 Task: Create a due date automation trigger when advanced on, on the monday before a card is due add fields with custom field "Resume" checked at 11:00 AM.
Action: Mouse moved to (1016, 86)
Screenshot: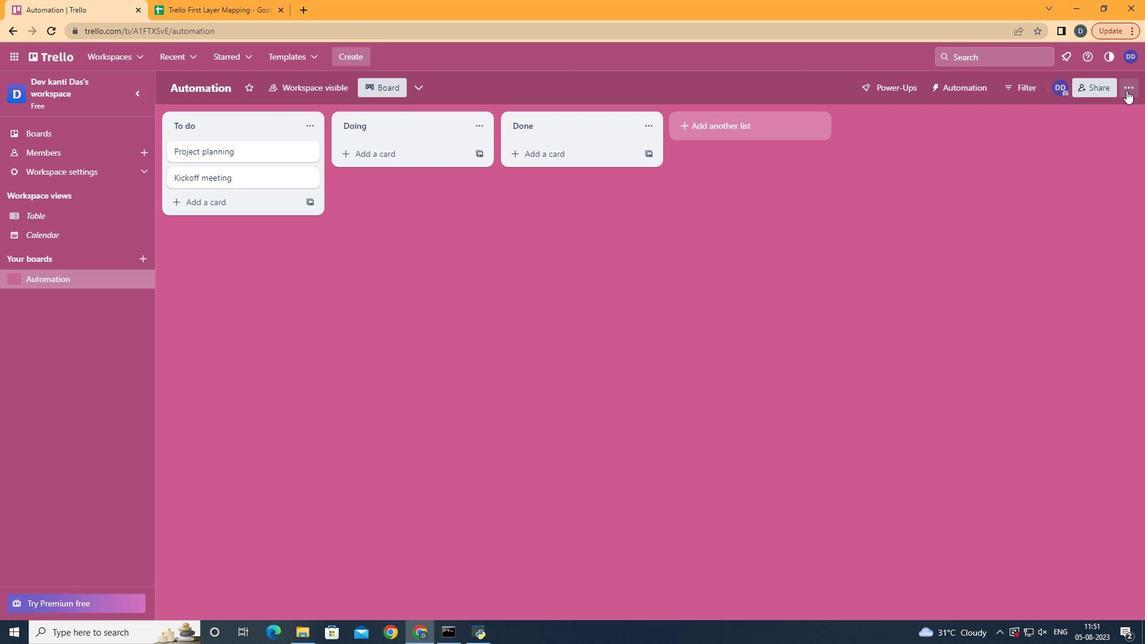 
Action: Mouse pressed left at (1016, 86)
Screenshot: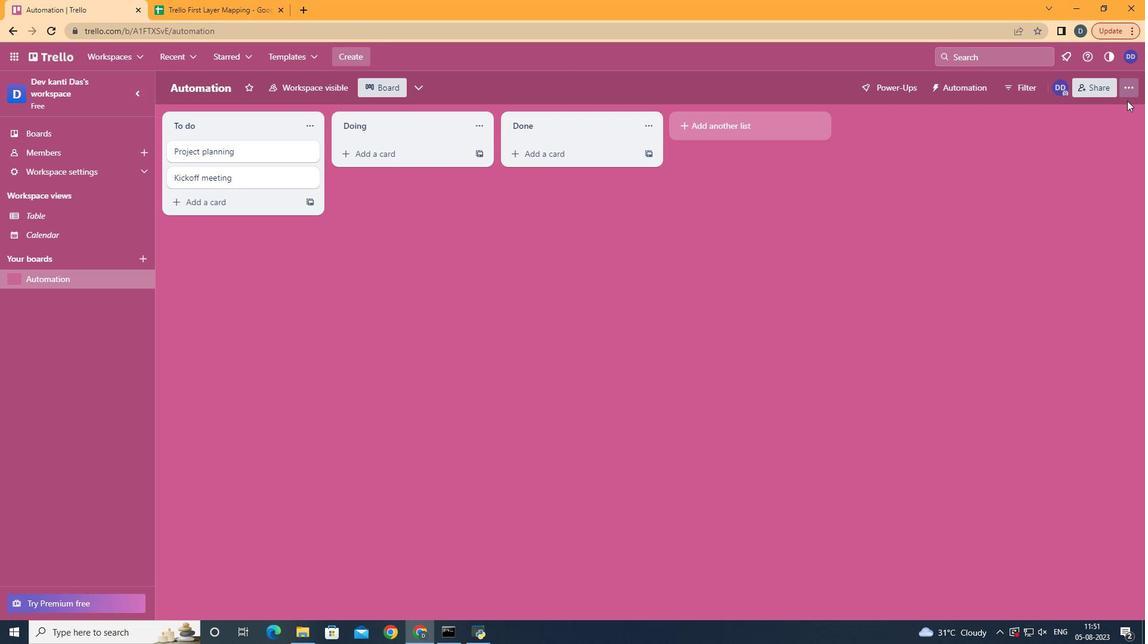 
Action: Mouse moved to (974, 246)
Screenshot: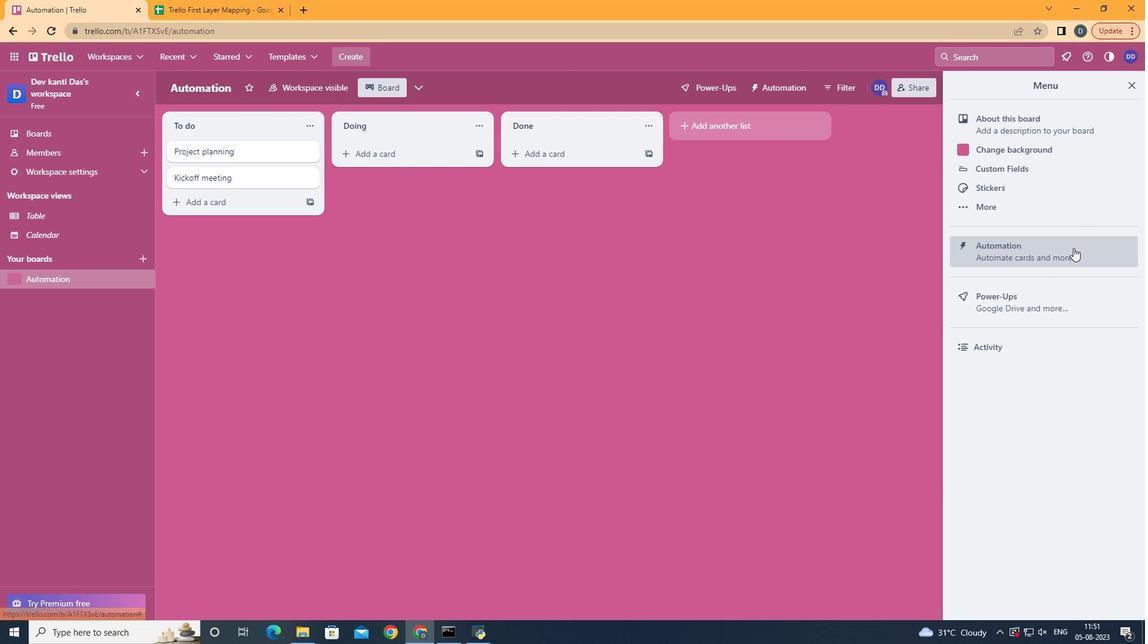 
Action: Mouse pressed left at (974, 246)
Screenshot: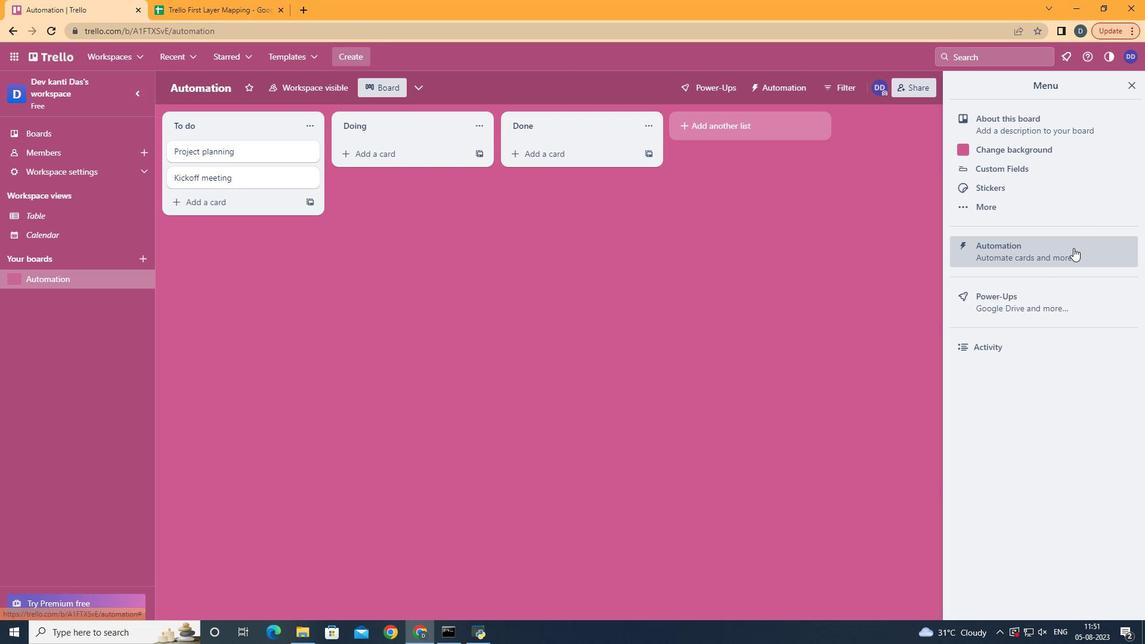 
Action: Mouse moved to (327, 236)
Screenshot: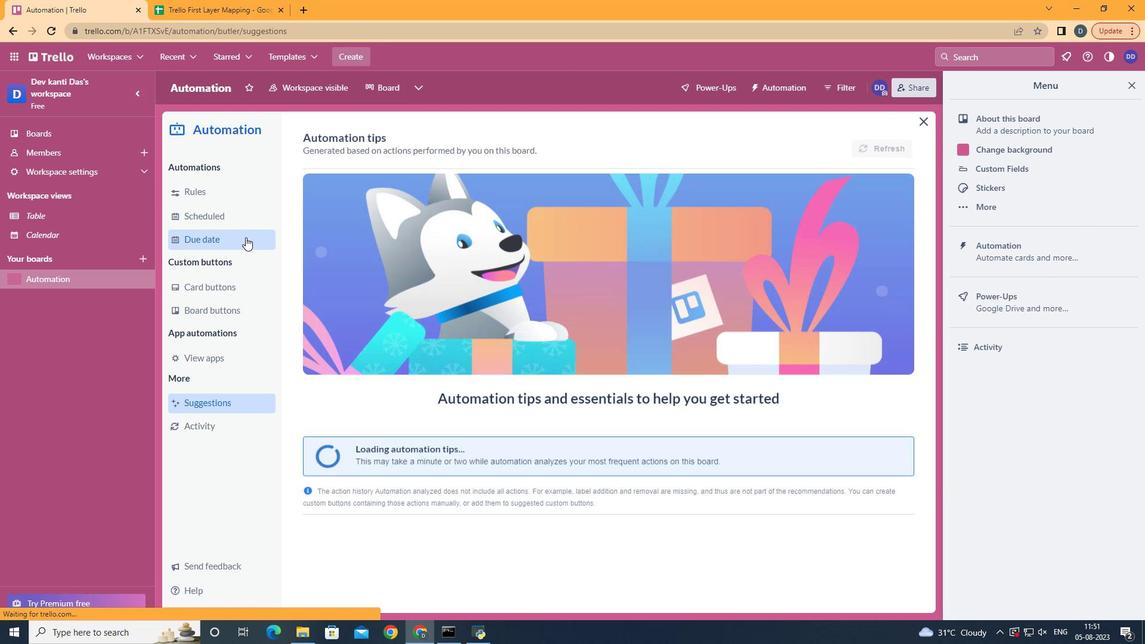 
Action: Mouse pressed left at (327, 236)
Screenshot: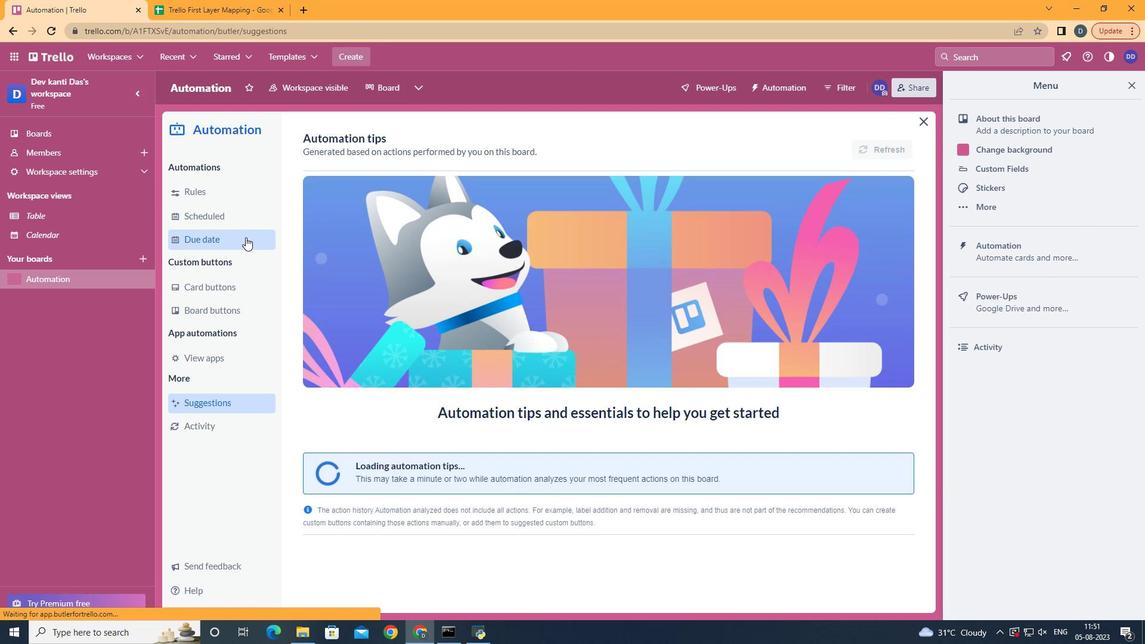 
Action: Mouse moved to (791, 141)
Screenshot: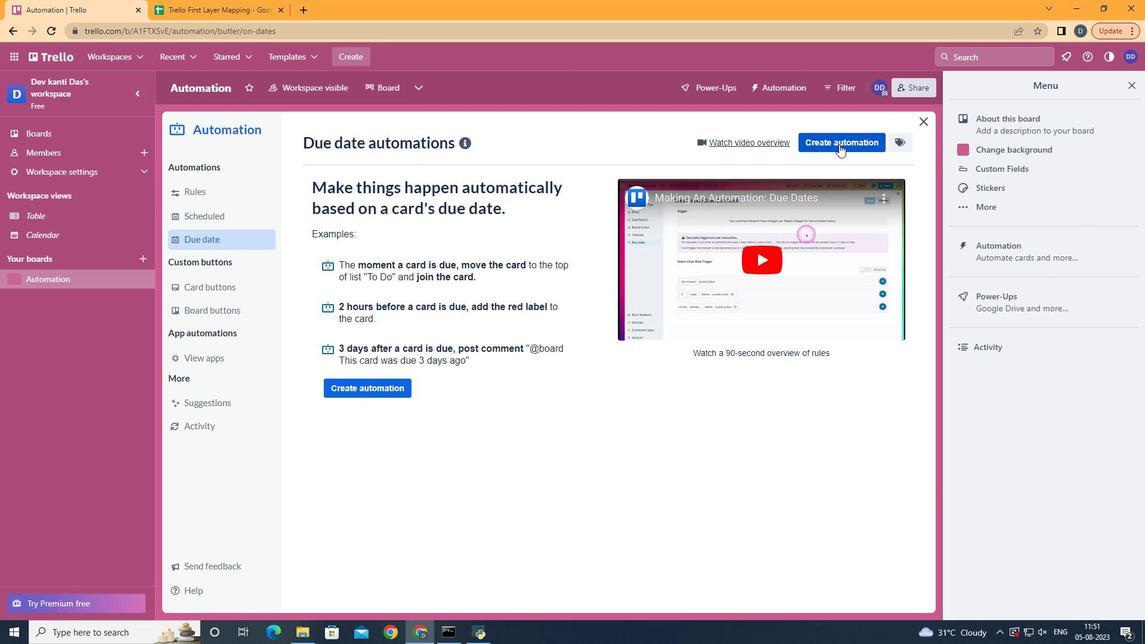 
Action: Mouse pressed left at (791, 141)
Screenshot: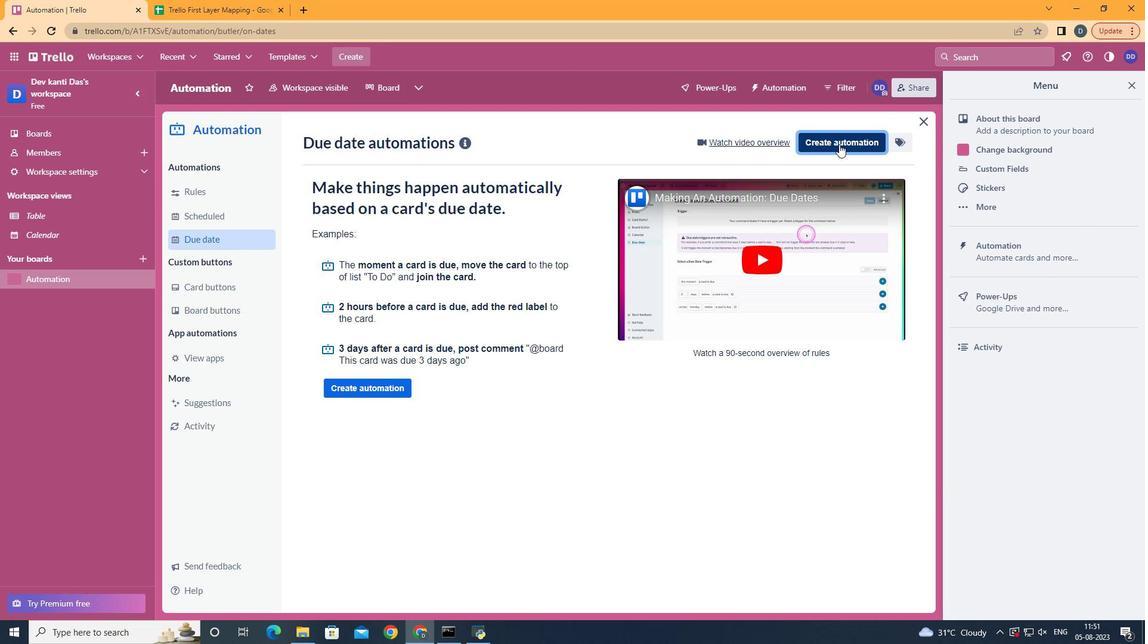 
Action: Mouse moved to (651, 267)
Screenshot: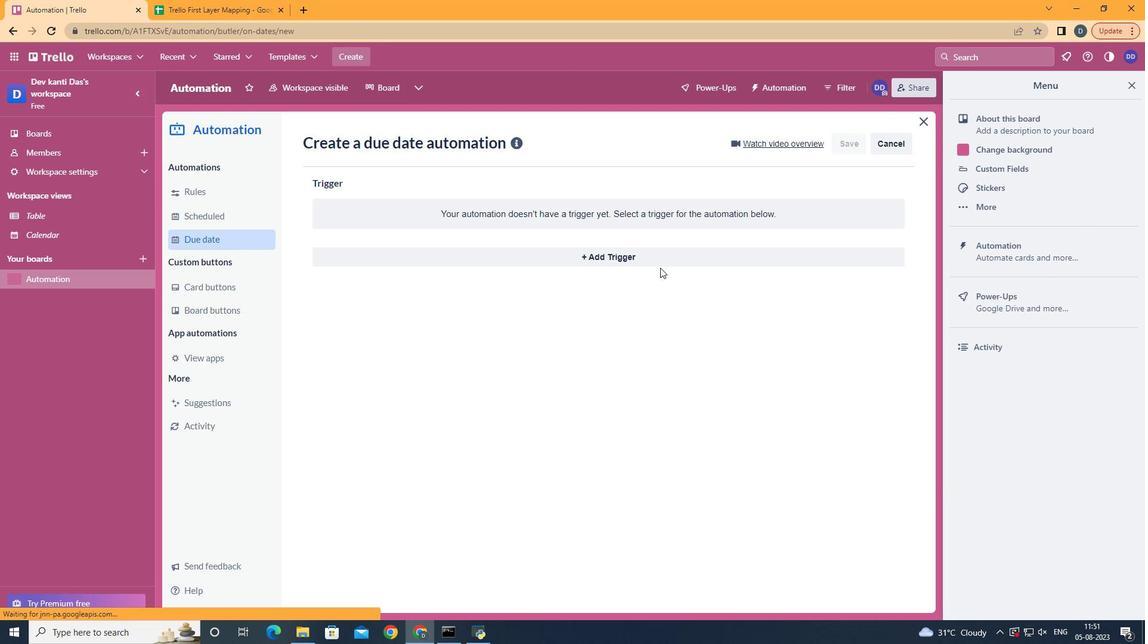
Action: Mouse pressed left at (651, 267)
Screenshot: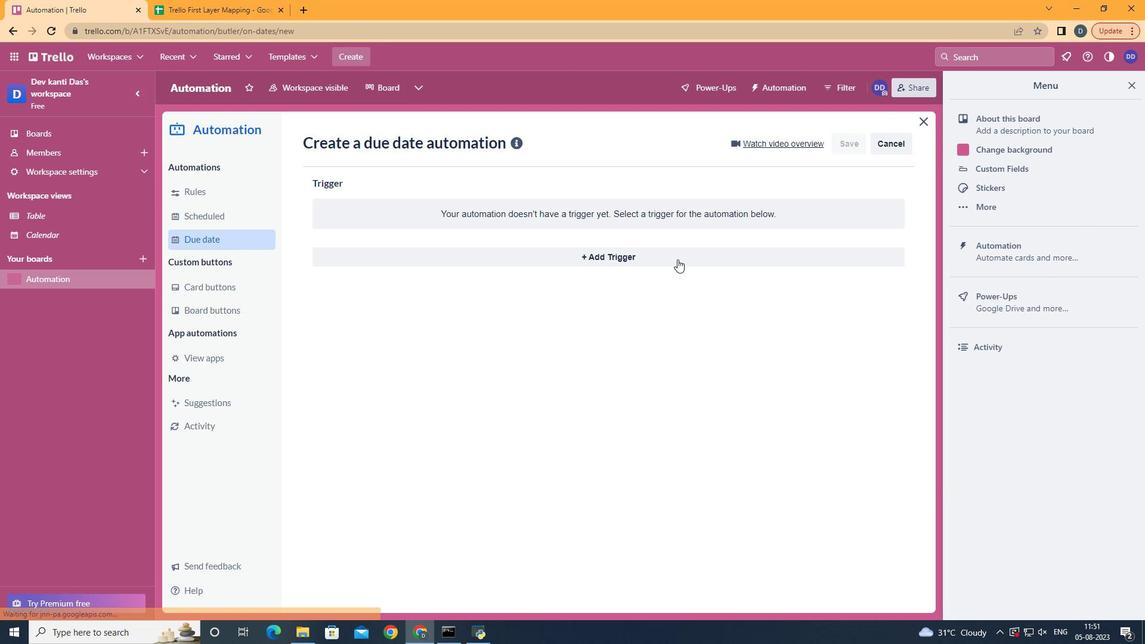 
Action: Mouse moved to (674, 252)
Screenshot: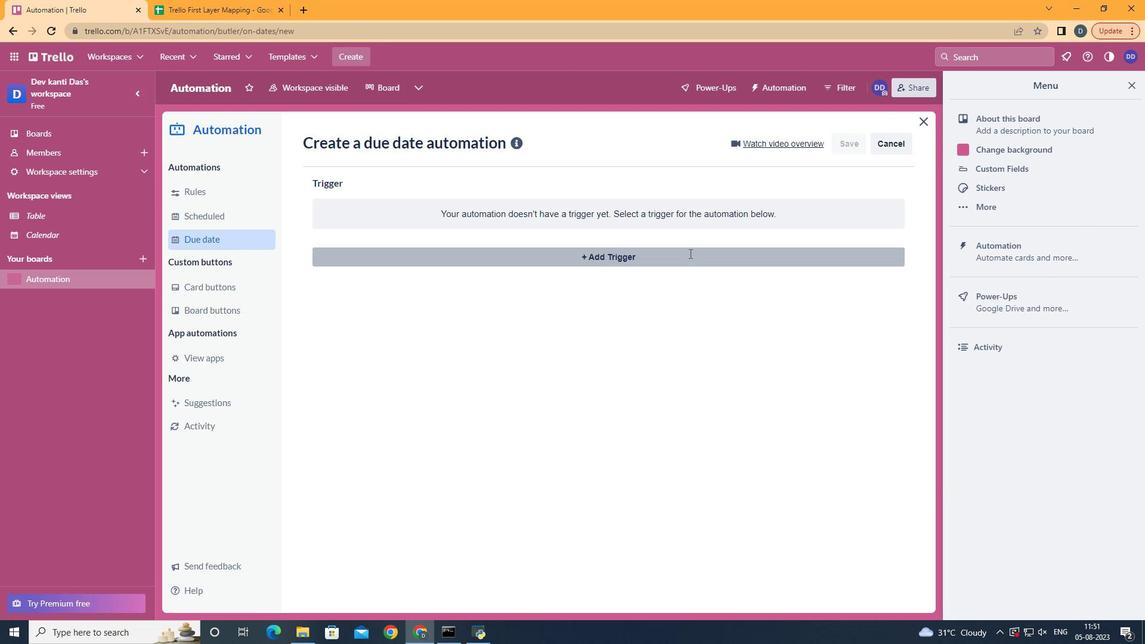 
Action: Mouse pressed left at (674, 252)
Screenshot: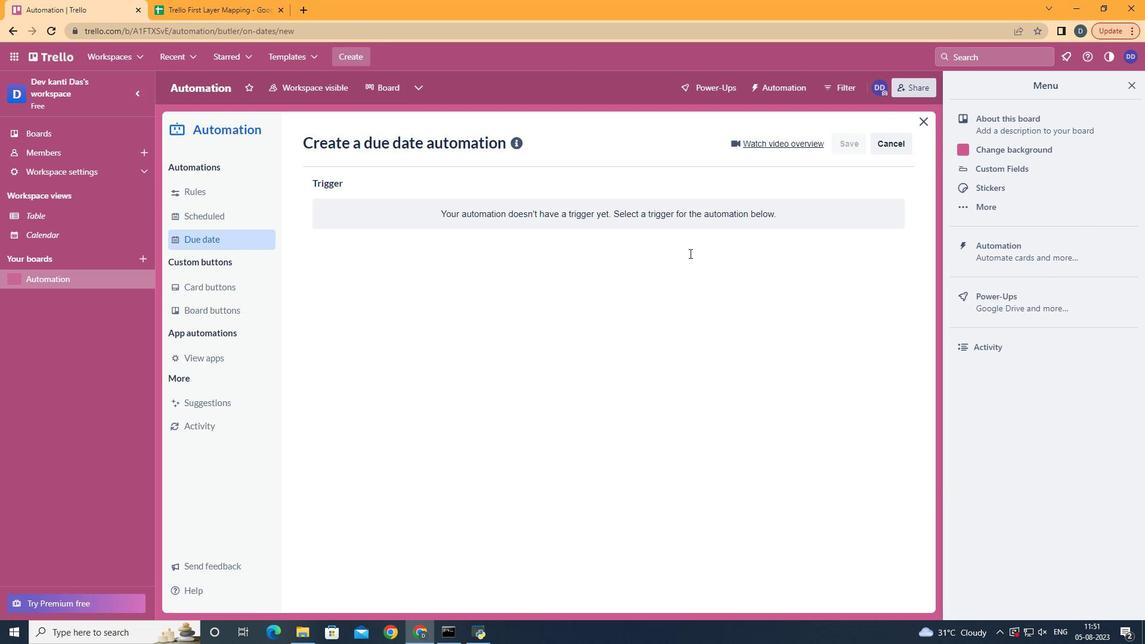 
Action: Mouse moved to (449, 318)
Screenshot: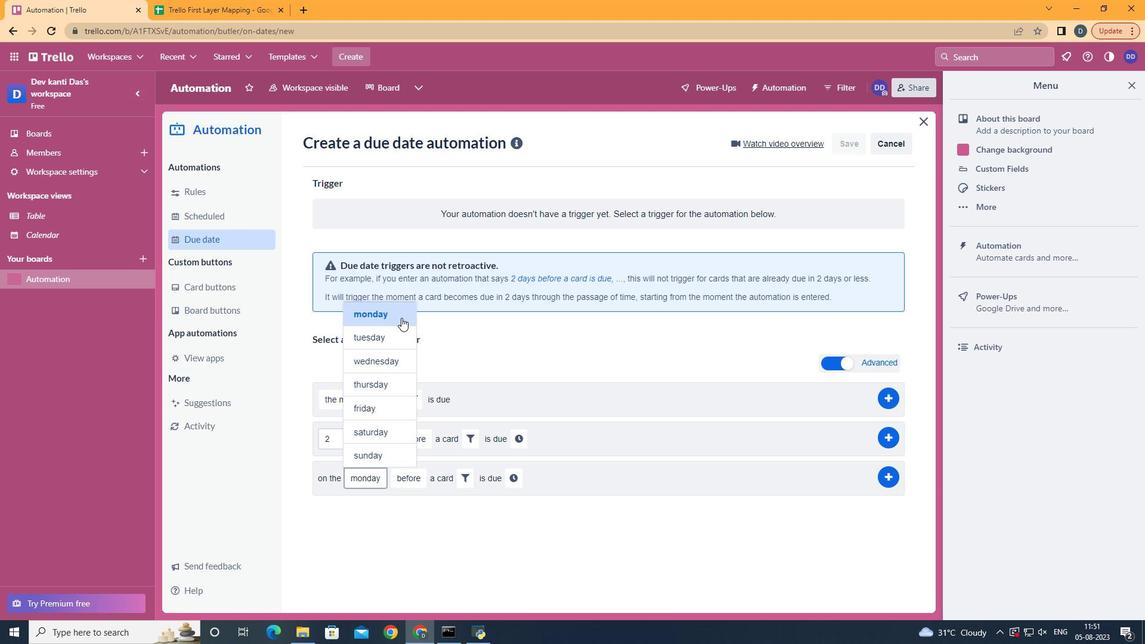 
Action: Mouse pressed left at (449, 318)
Screenshot: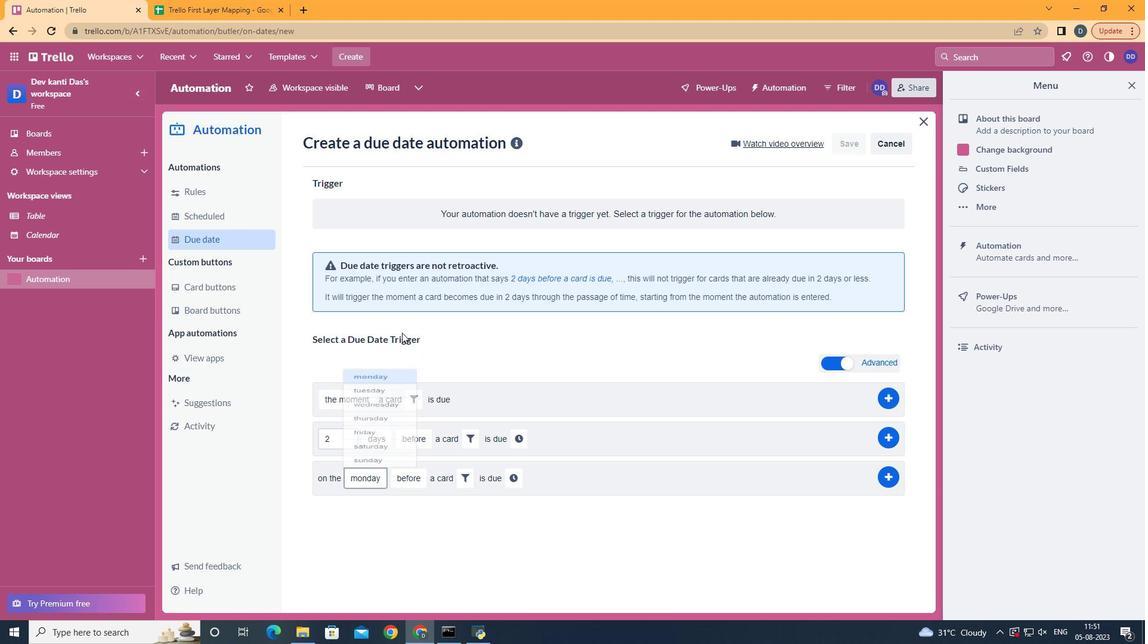 
Action: Mouse moved to (458, 505)
Screenshot: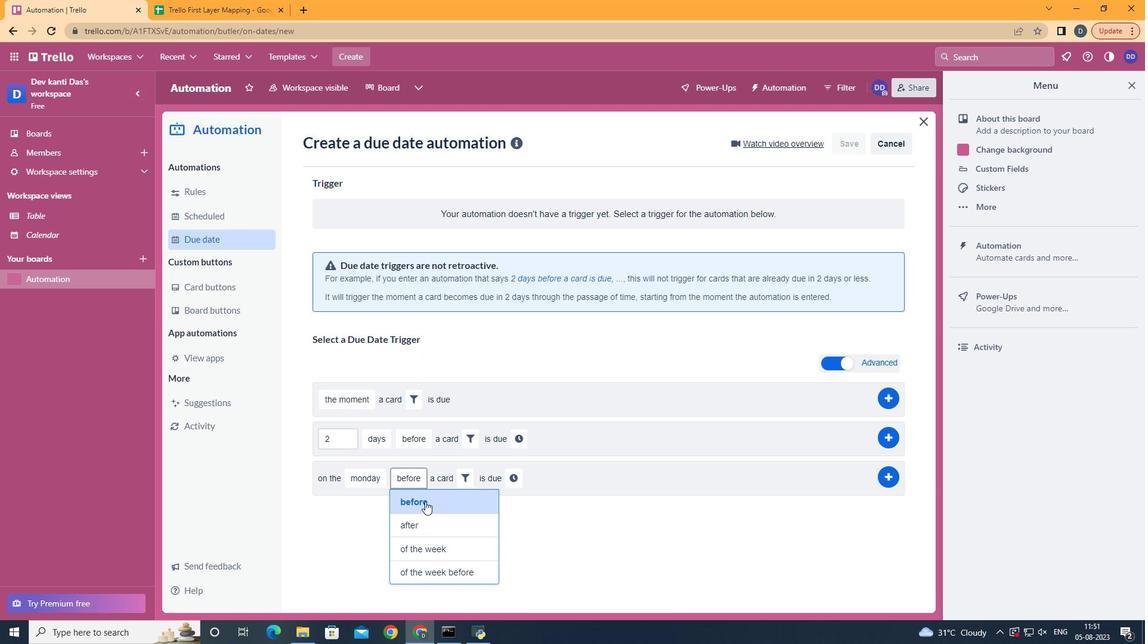 
Action: Mouse pressed left at (458, 505)
Screenshot: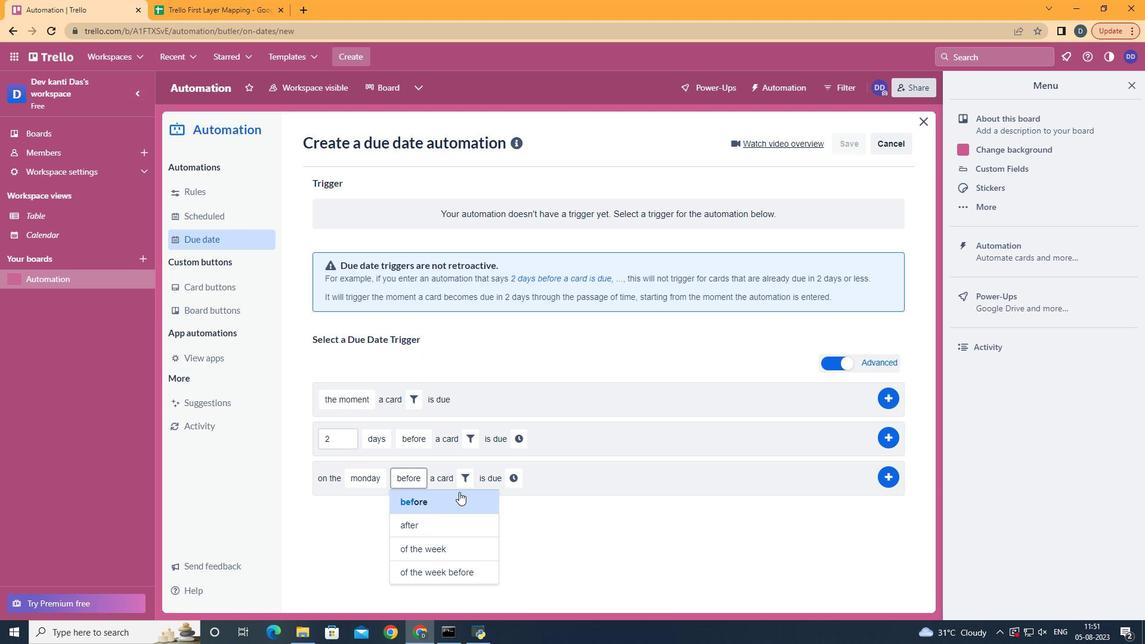 
Action: Mouse moved to (505, 483)
Screenshot: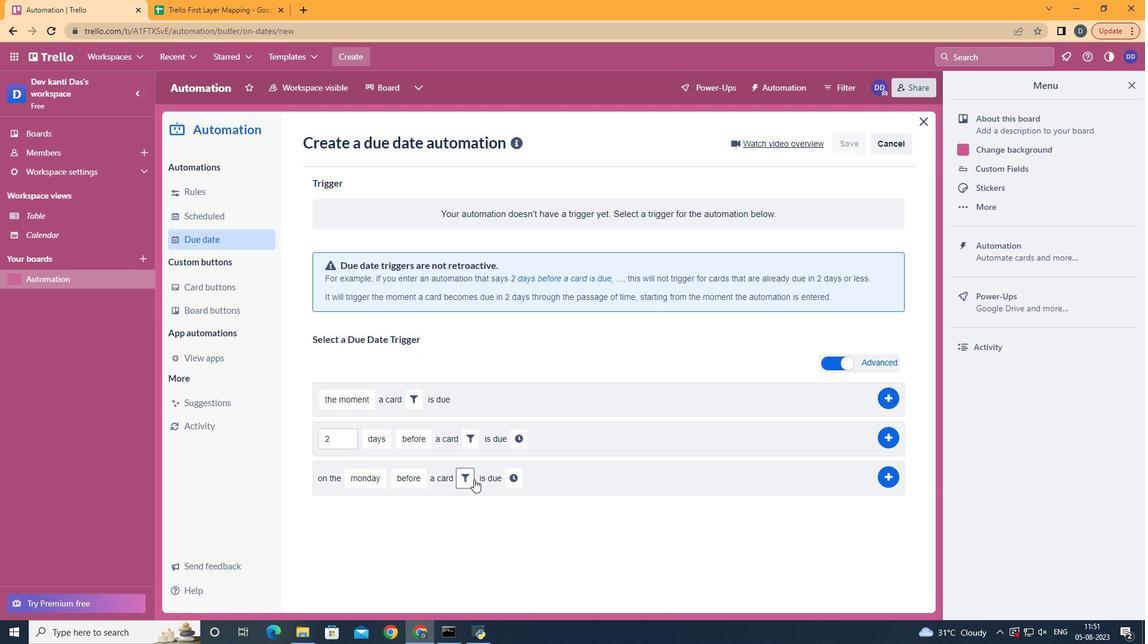 
Action: Mouse pressed left at (505, 483)
Screenshot: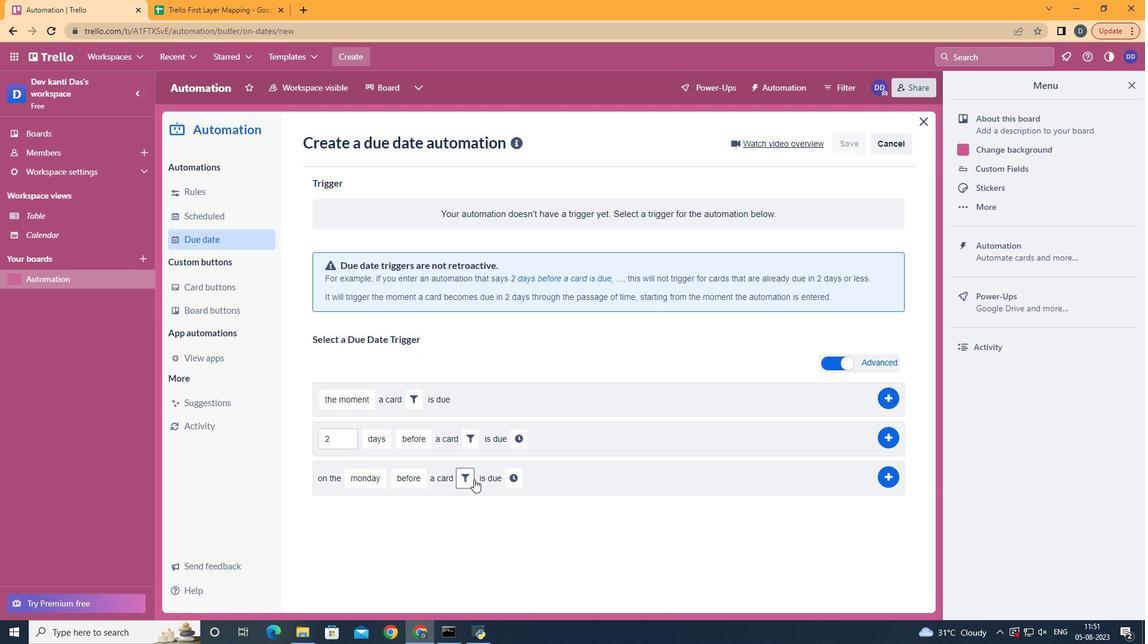 
Action: Mouse moved to (642, 516)
Screenshot: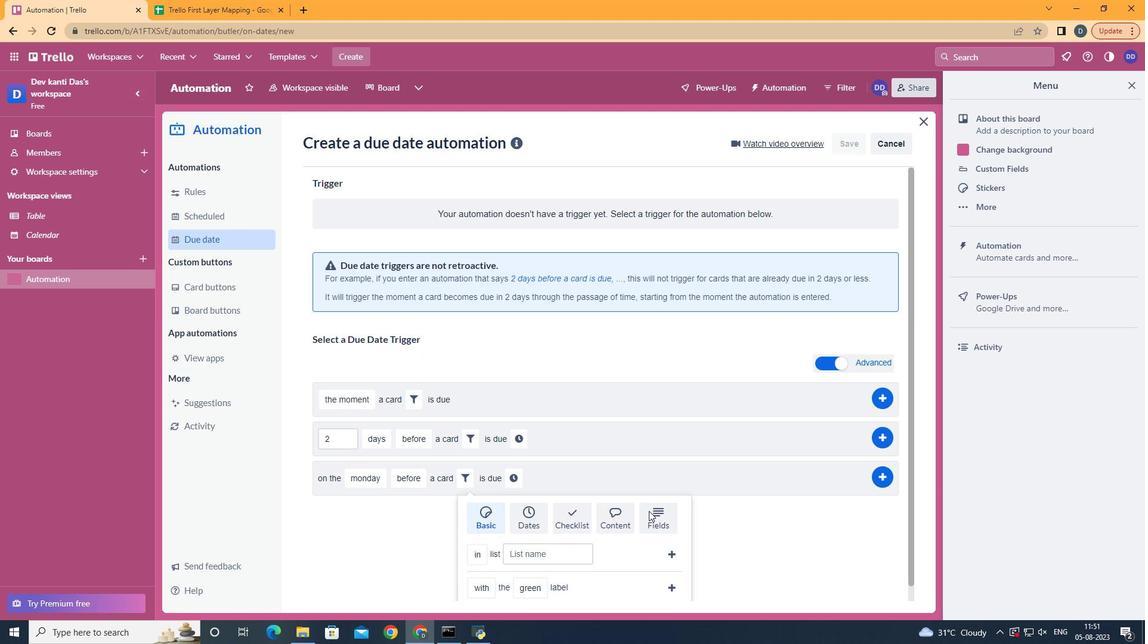 
Action: Mouse pressed left at (642, 516)
Screenshot: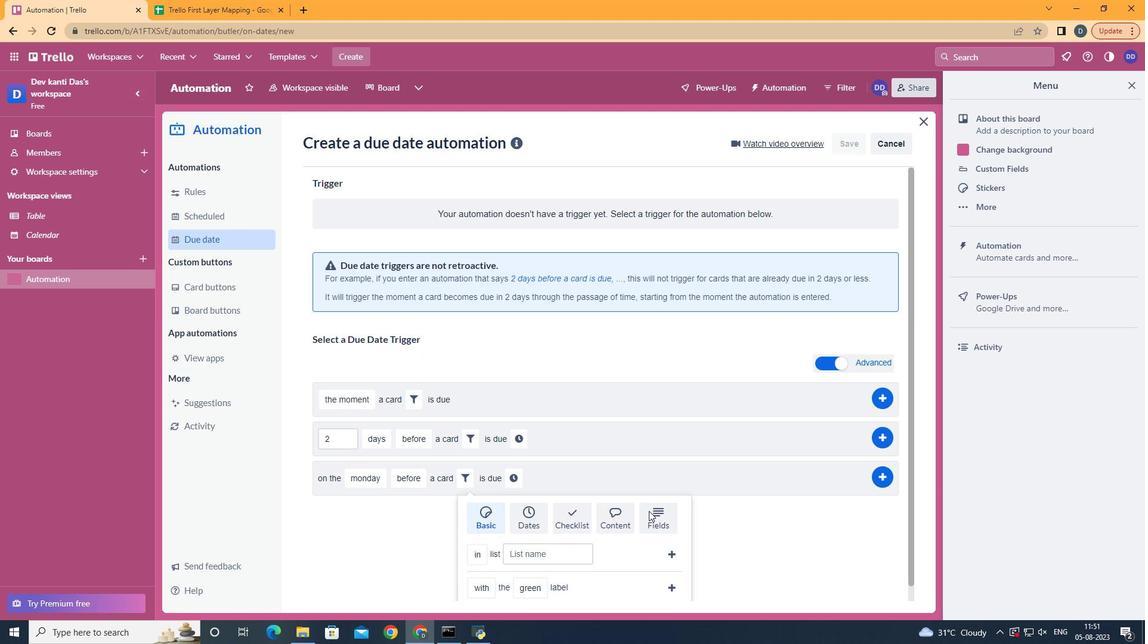 
Action: Mouse scrolled (642, 515) with delta (0, 0)
Screenshot: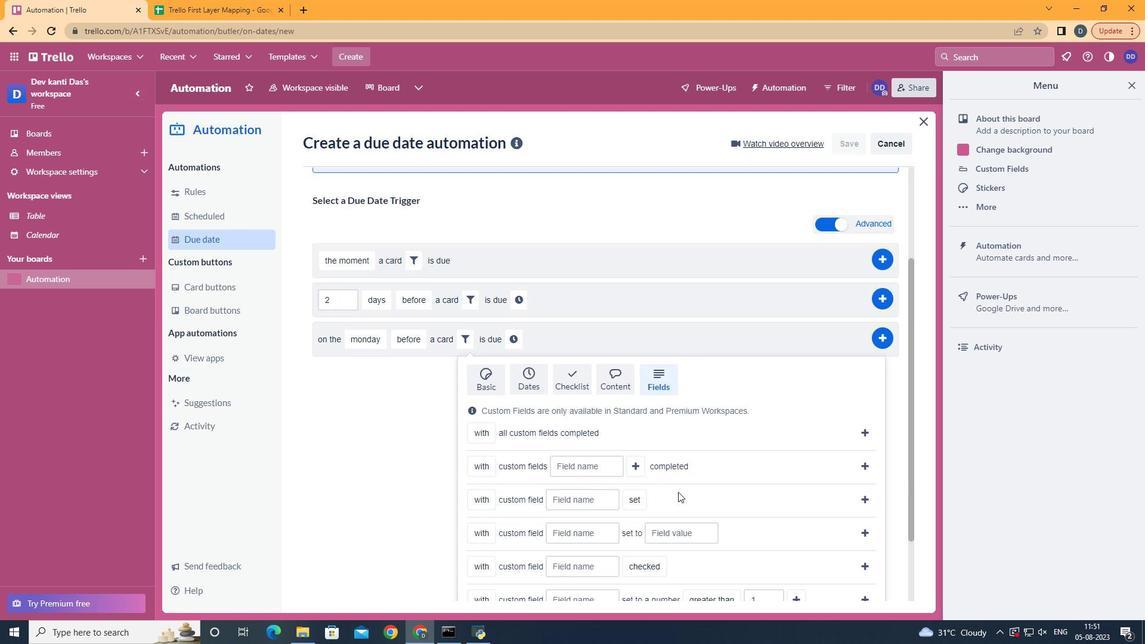 
Action: Mouse scrolled (642, 515) with delta (0, 0)
Screenshot: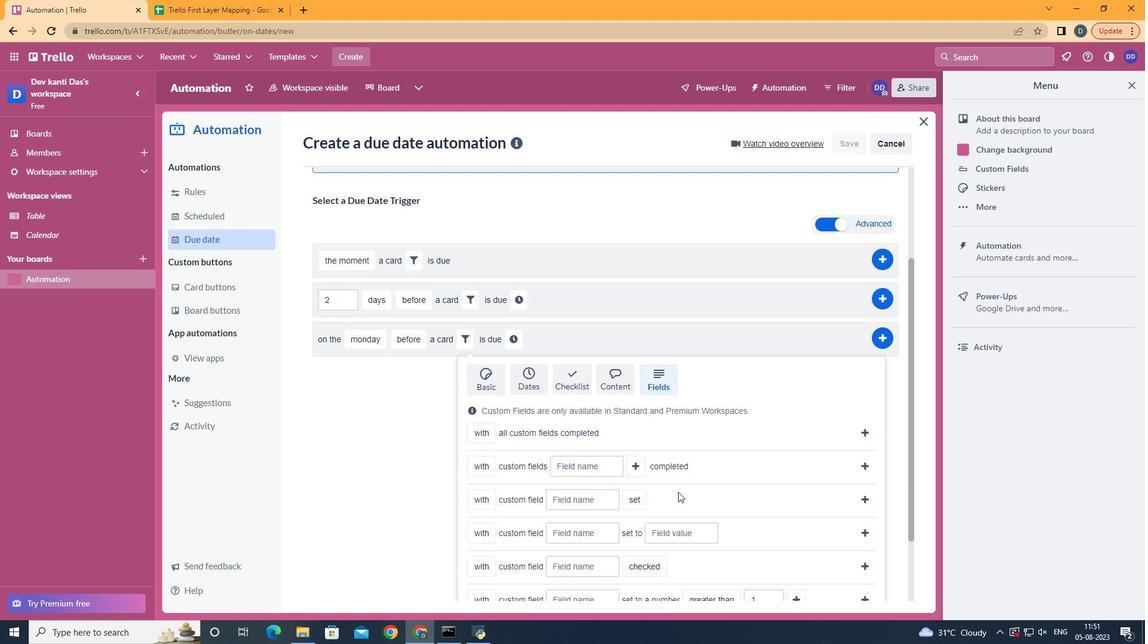 
Action: Mouse scrolled (642, 515) with delta (0, 0)
Screenshot: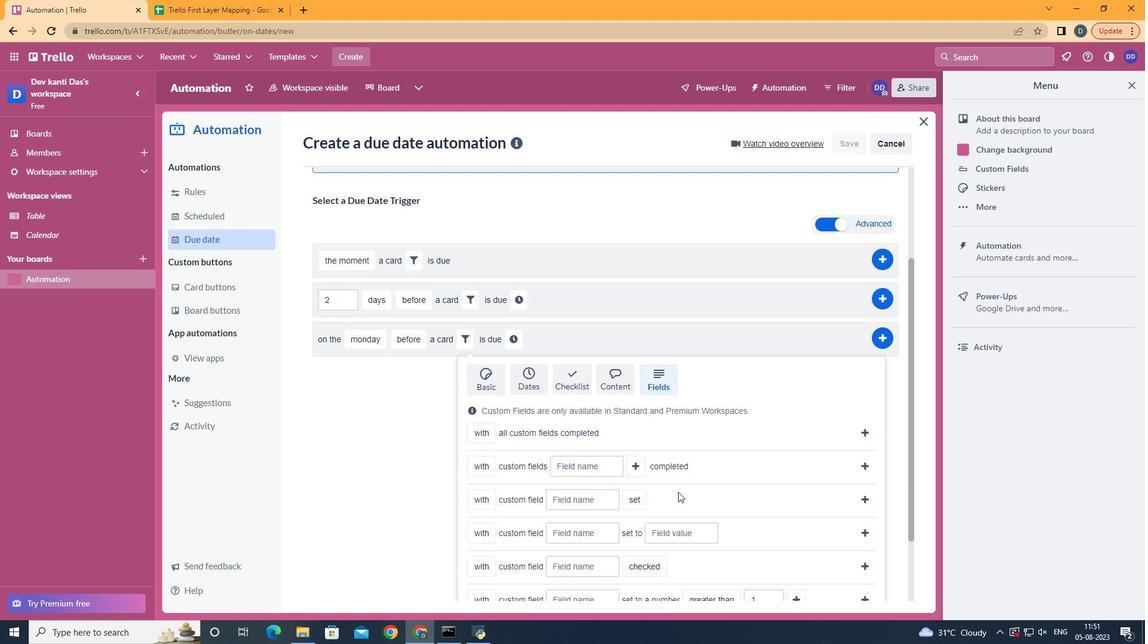 
Action: Mouse scrolled (642, 515) with delta (0, 0)
Screenshot: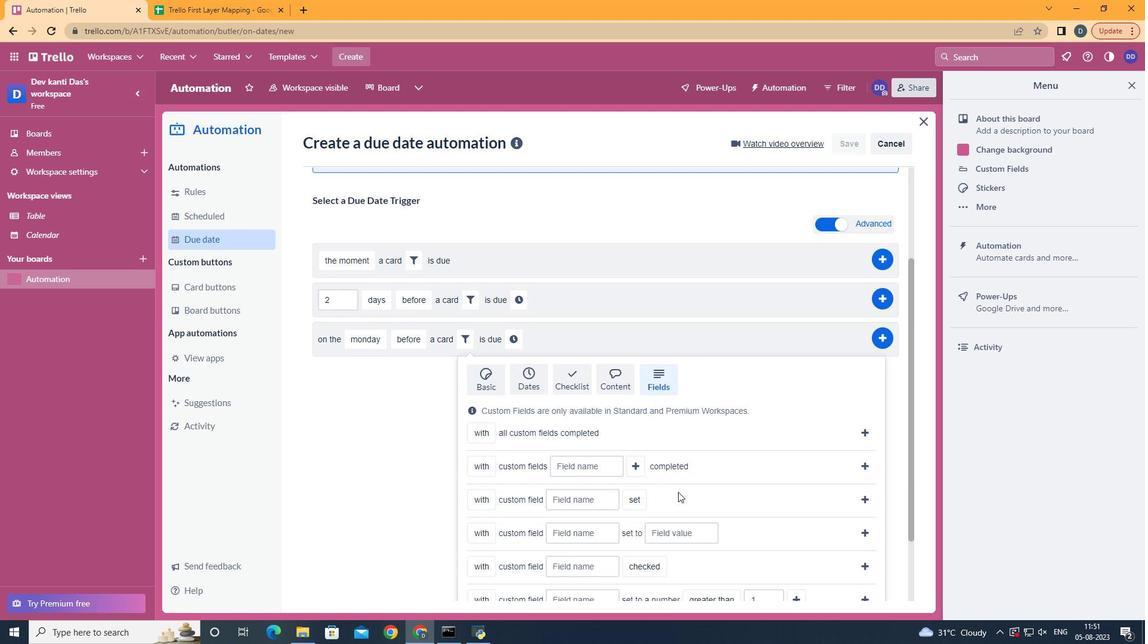 
Action: Mouse moved to (526, 498)
Screenshot: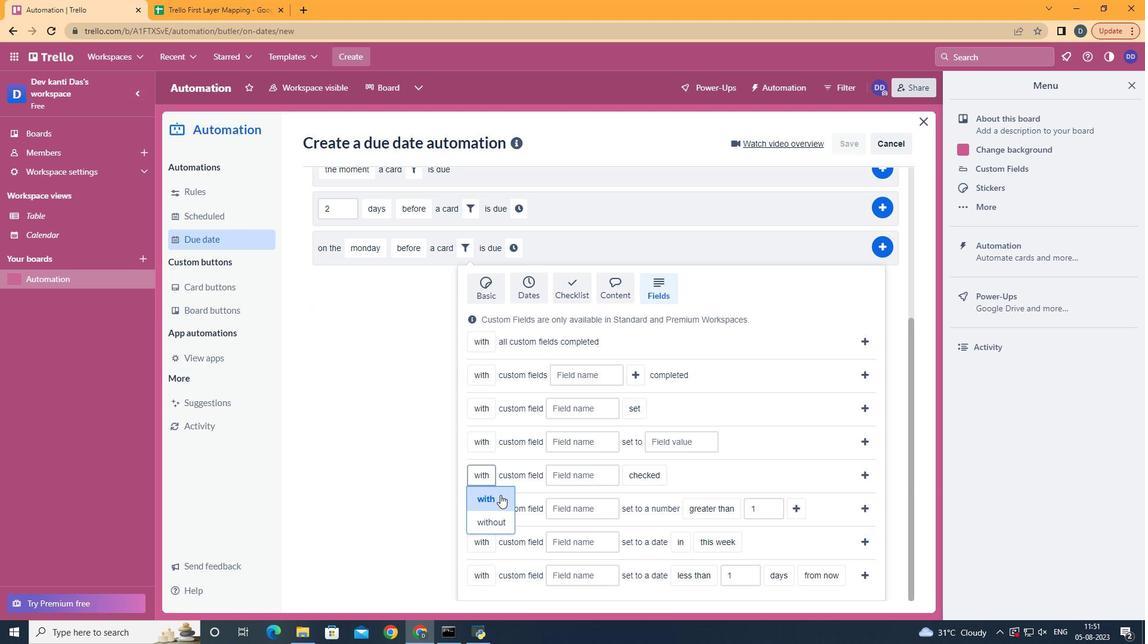 
Action: Mouse pressed left at (526, 498)
Screenshot: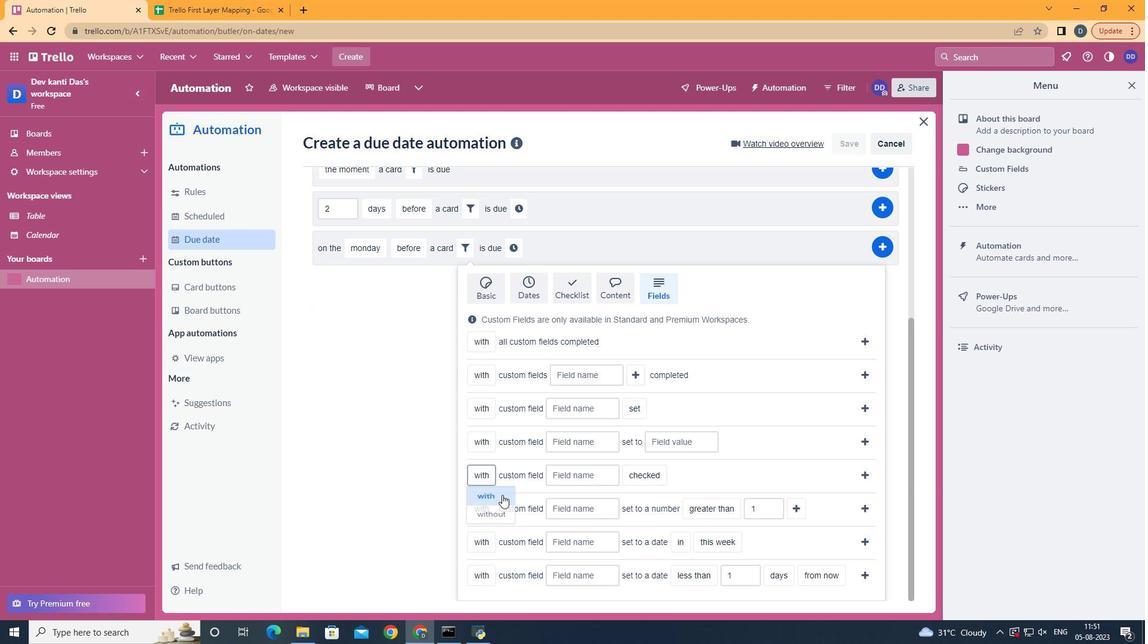 
Action: Mouse moved to (595, 477)
Screenshot: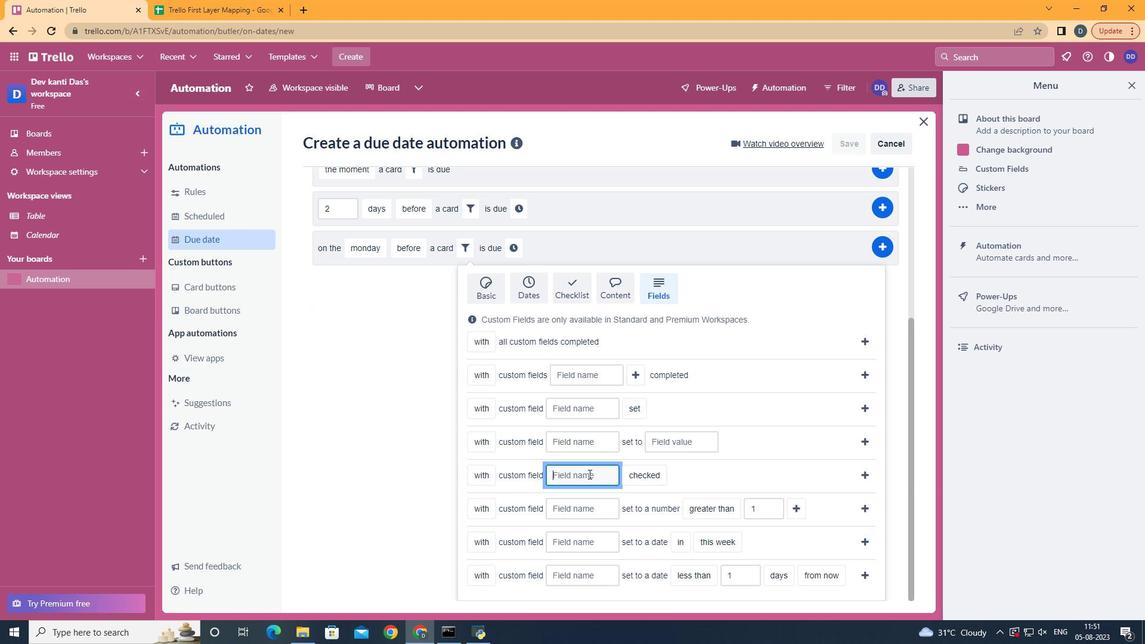 
Action: Mouse pressed left at (595, 477)
Screenshot: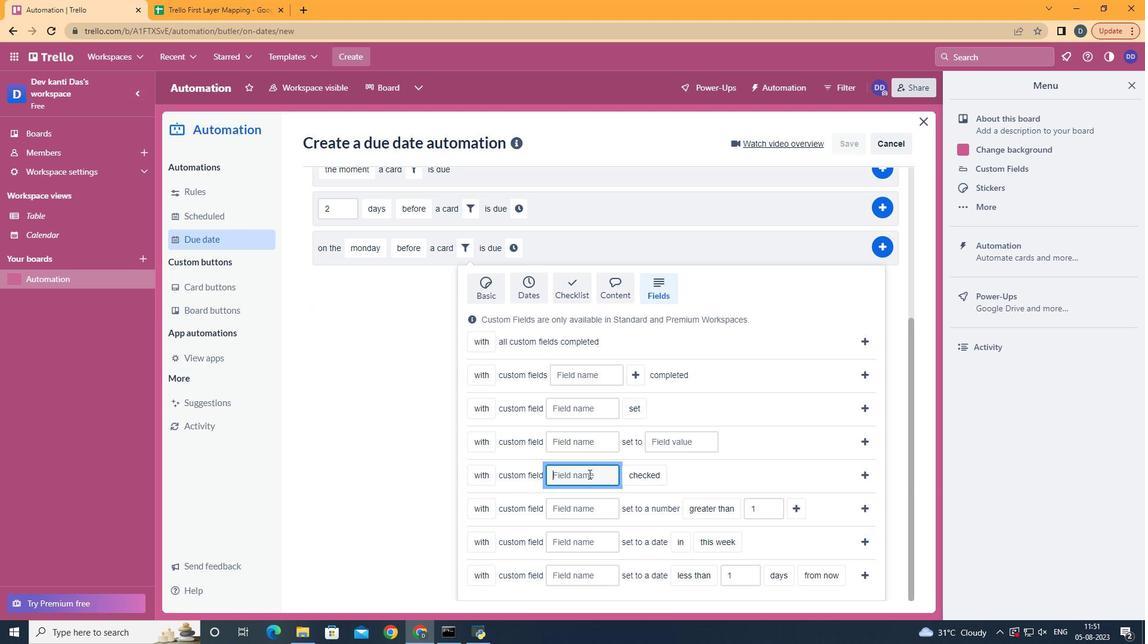 
Action: Key pressed <Key.shift>Resume
Screenshot: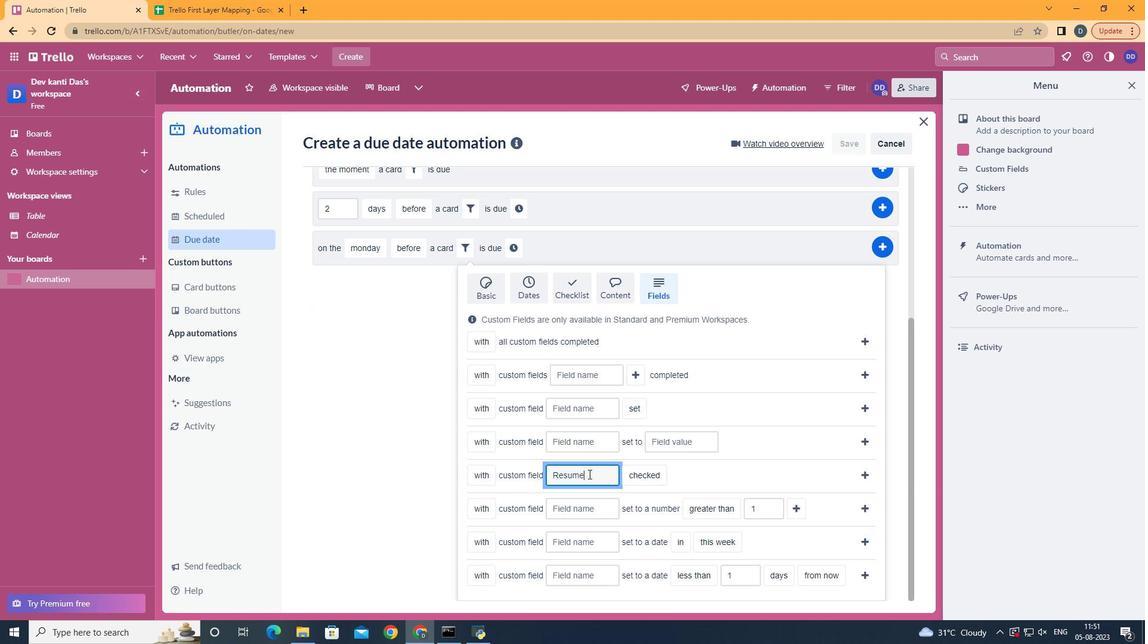 
Action: Mouse moved to (646, 498)
Screenshot: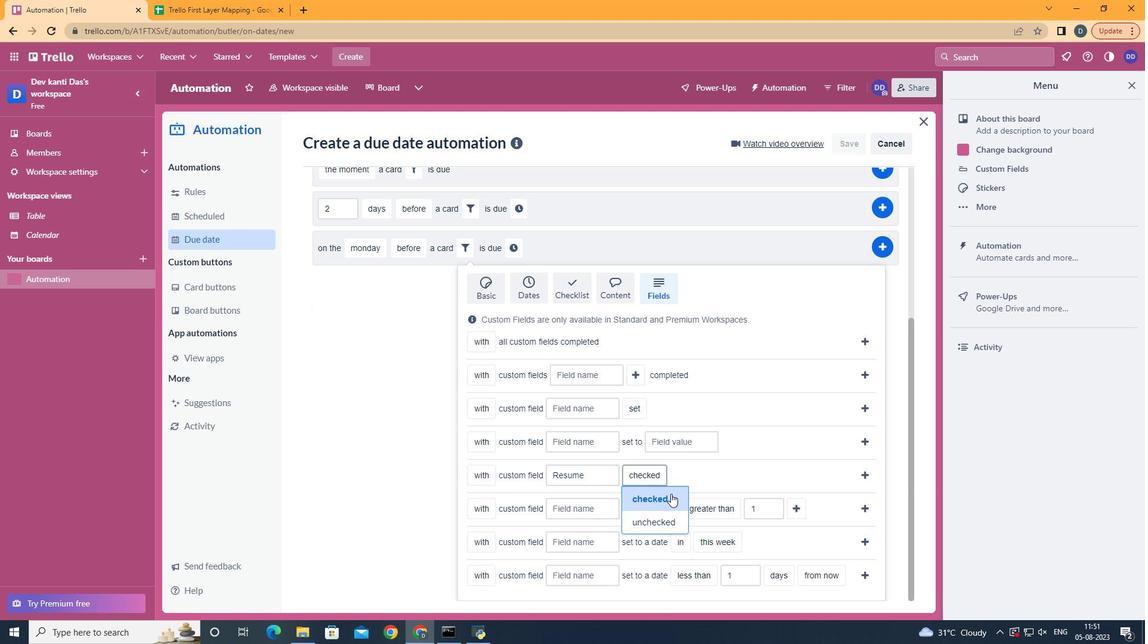 
Action: Mouse pressed left at (646, 498)
Screenshot: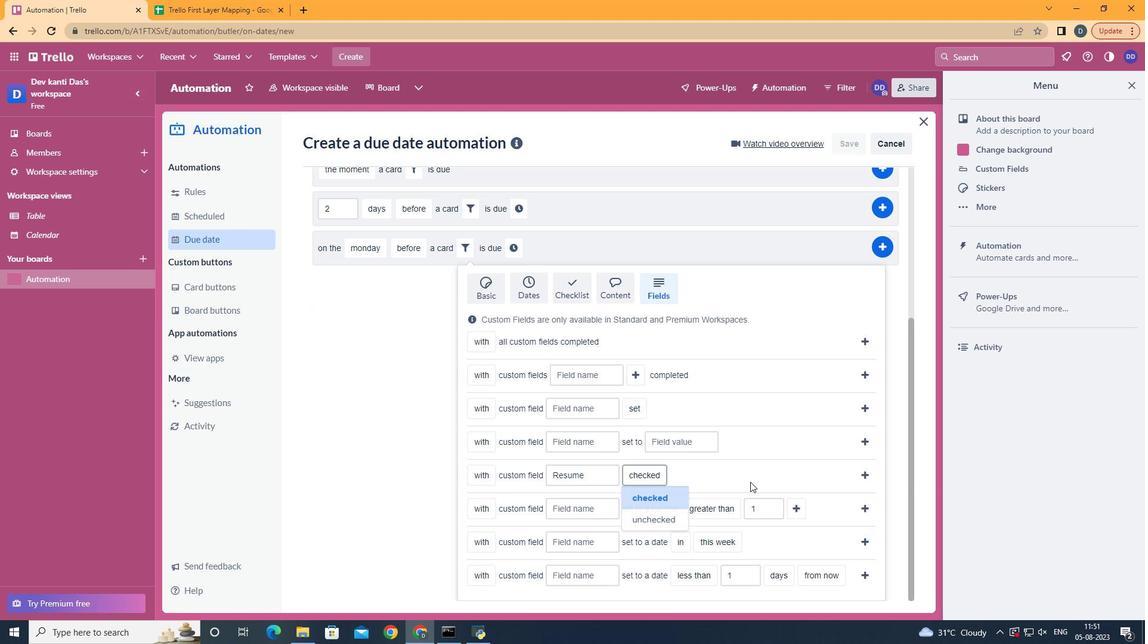 
Action: Mouse moved to (813, 476)
Screenshot: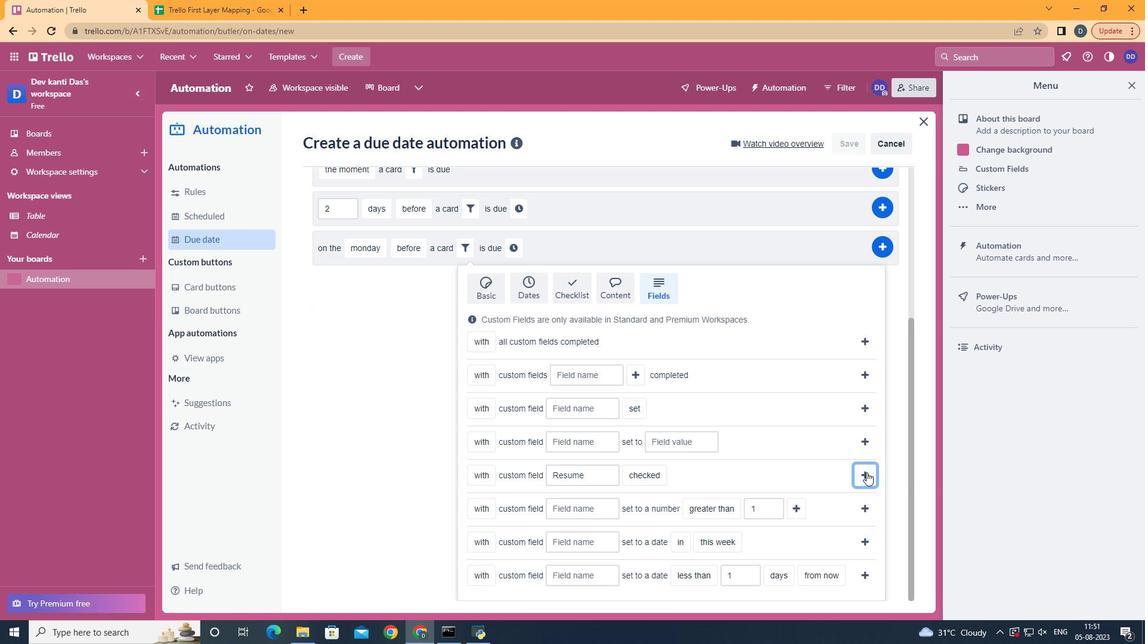 
Action: Mouse pressed left at (813, 476)
Screenshot: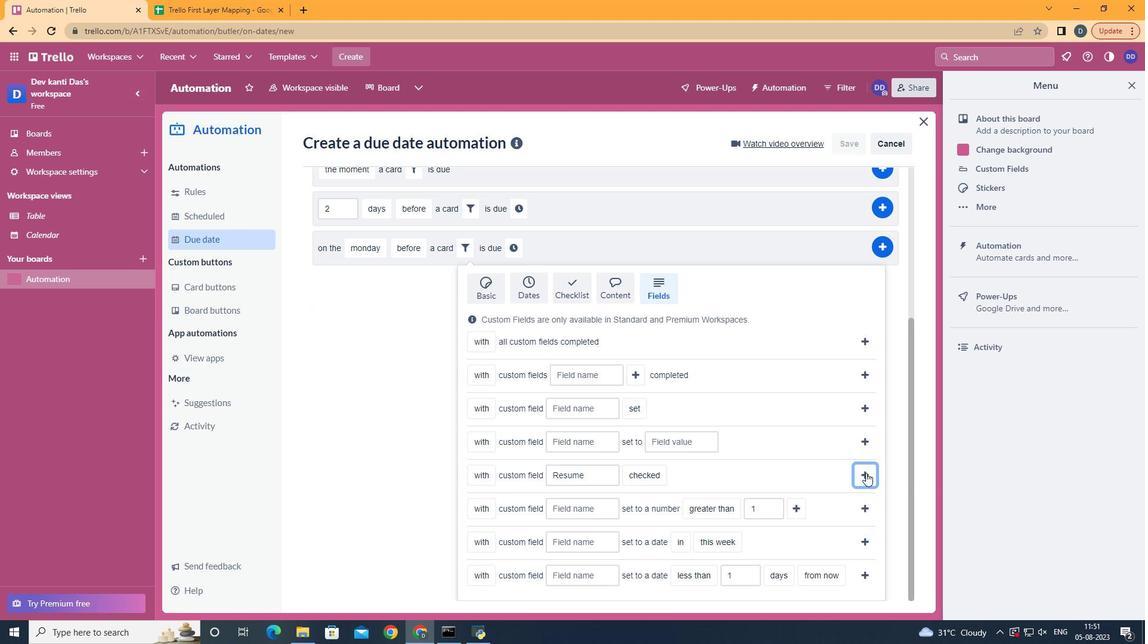 
Action: Mouse moved to (661, 485)
Screenshot: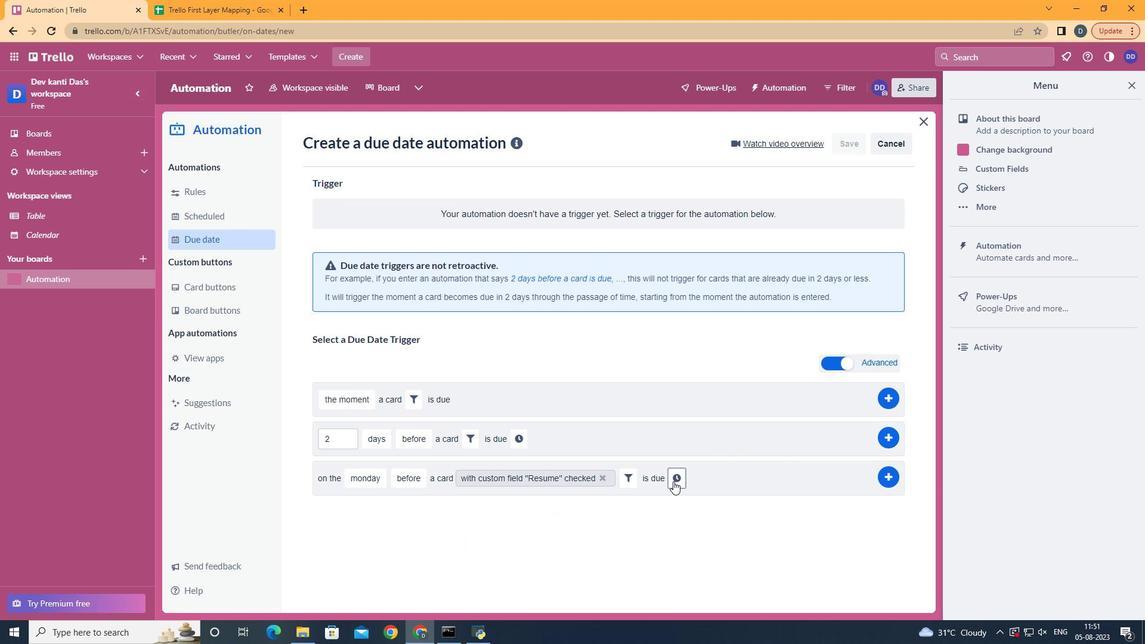 
Action: Mouse pressed left at (661, 485)
Screenshot: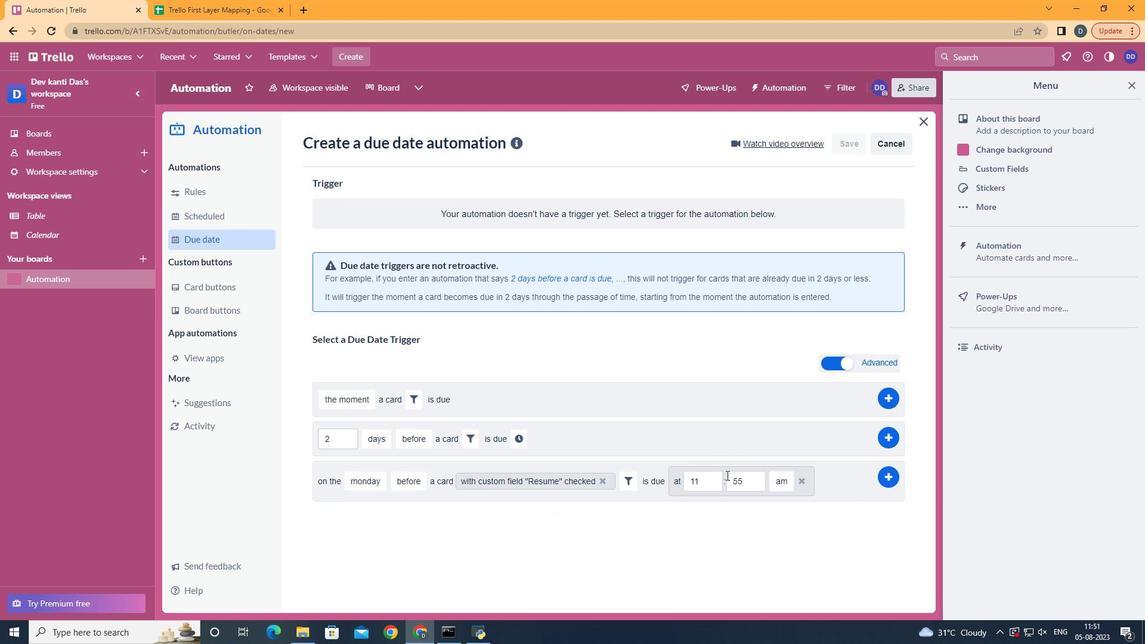 
Action: Mouse moved to (727, 479)
Screenshot: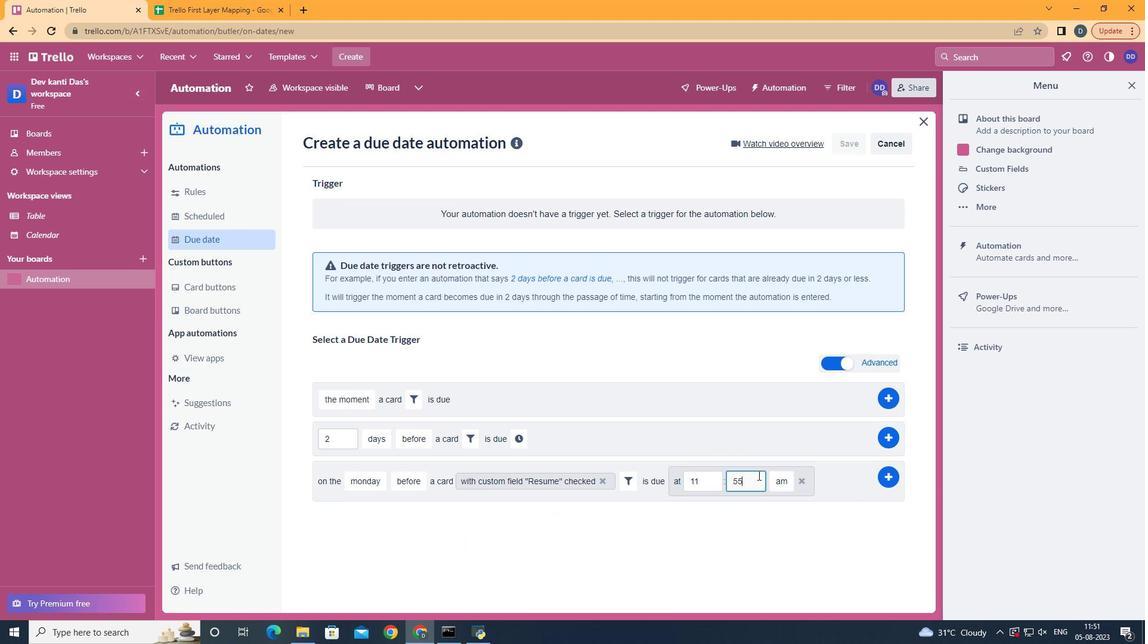 
Action: Mouse pressed left at (727, 479)
Screenshot: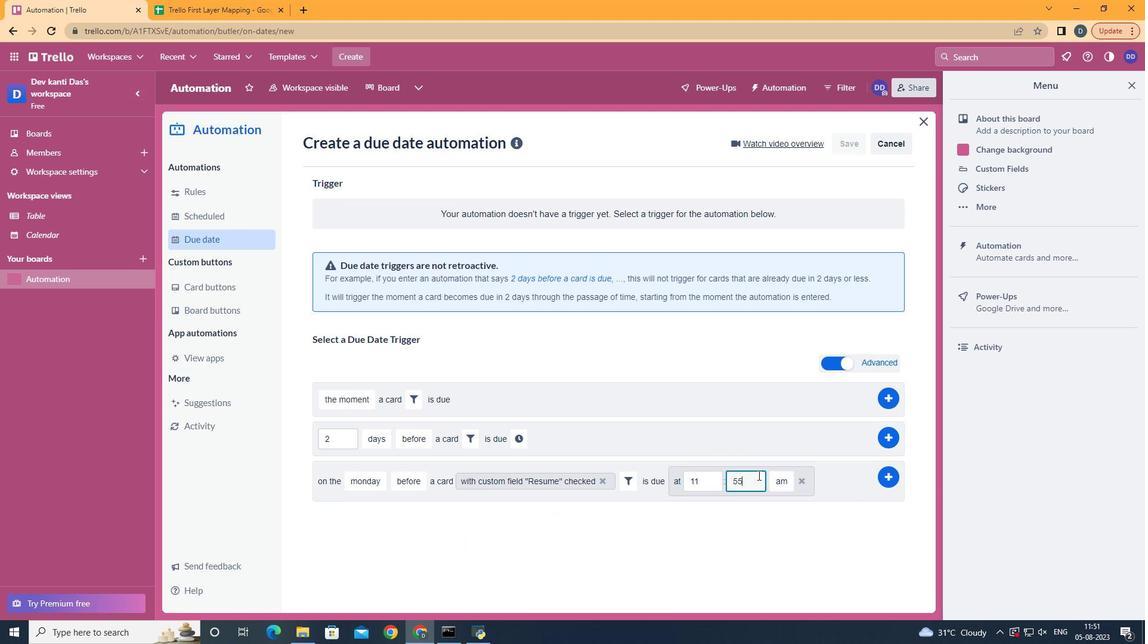 
Action: Mouse moved to (727, 479)
Screenshot: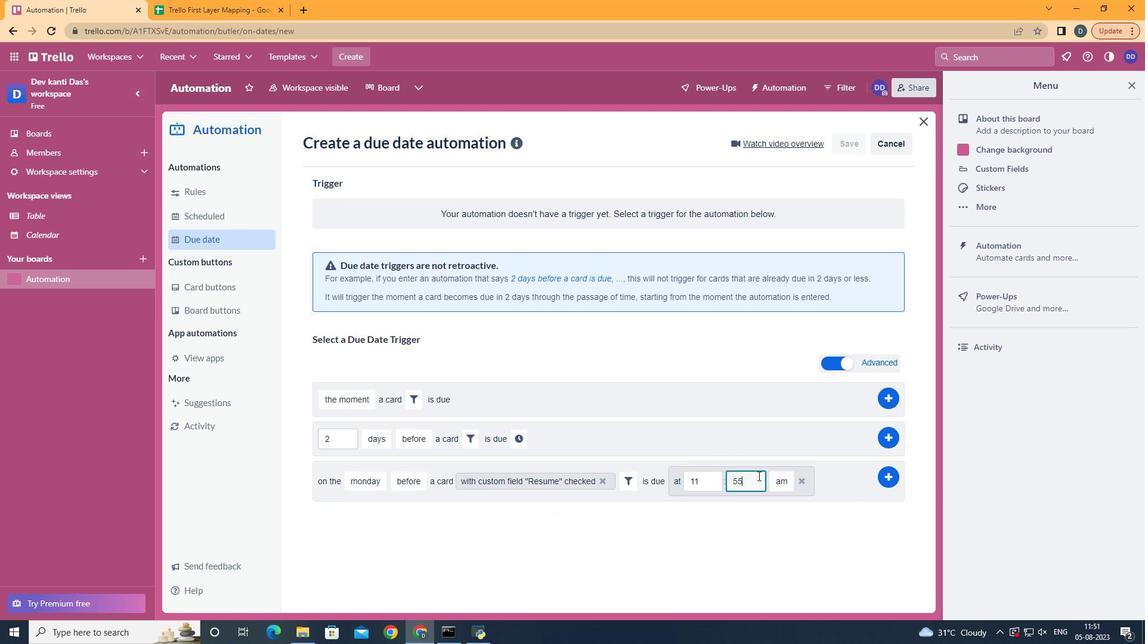 
Action: Key pressed <Key.backspace><Key.backspace>00
Screenshot: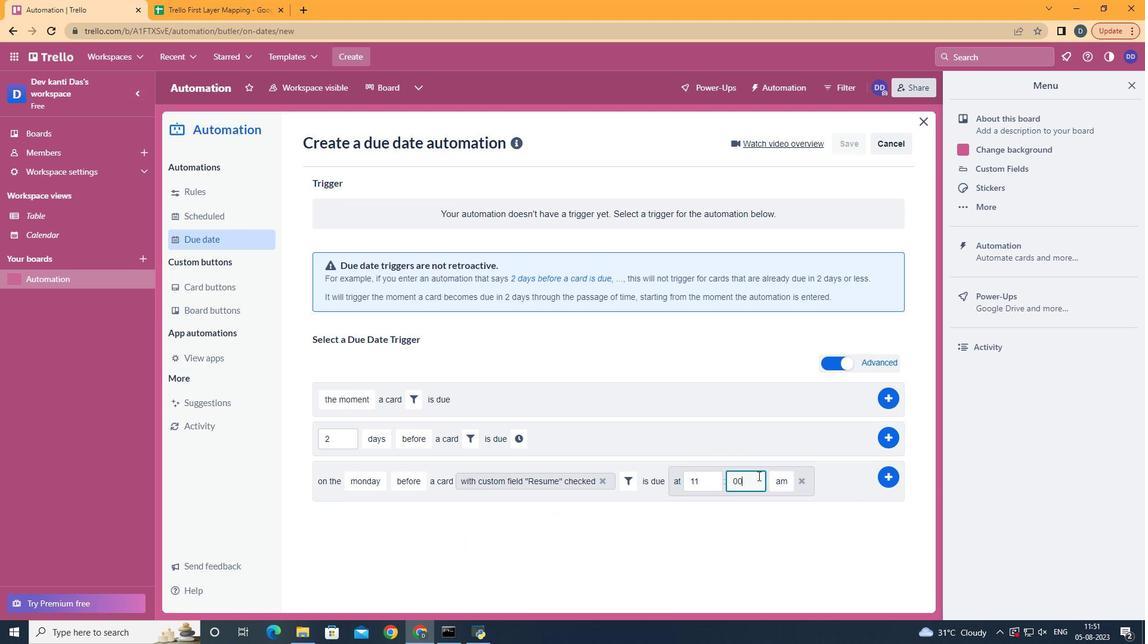 
Action: Mouse moved to (826, 480)
Screenshot: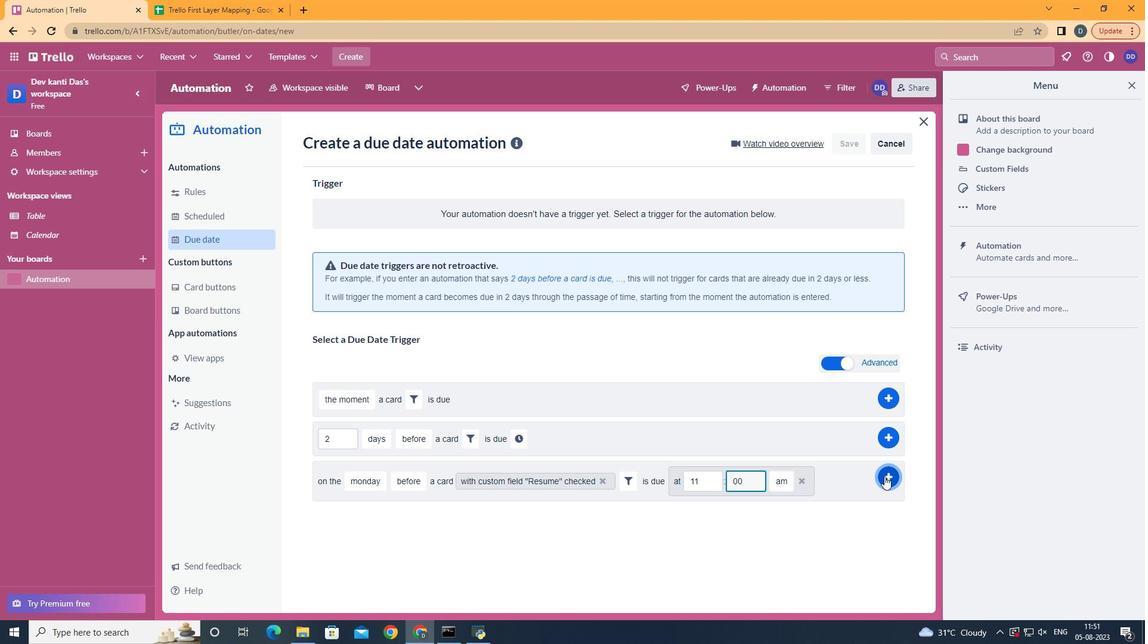 
Action: Mouse pressed left at (826, 480)
Screenshot: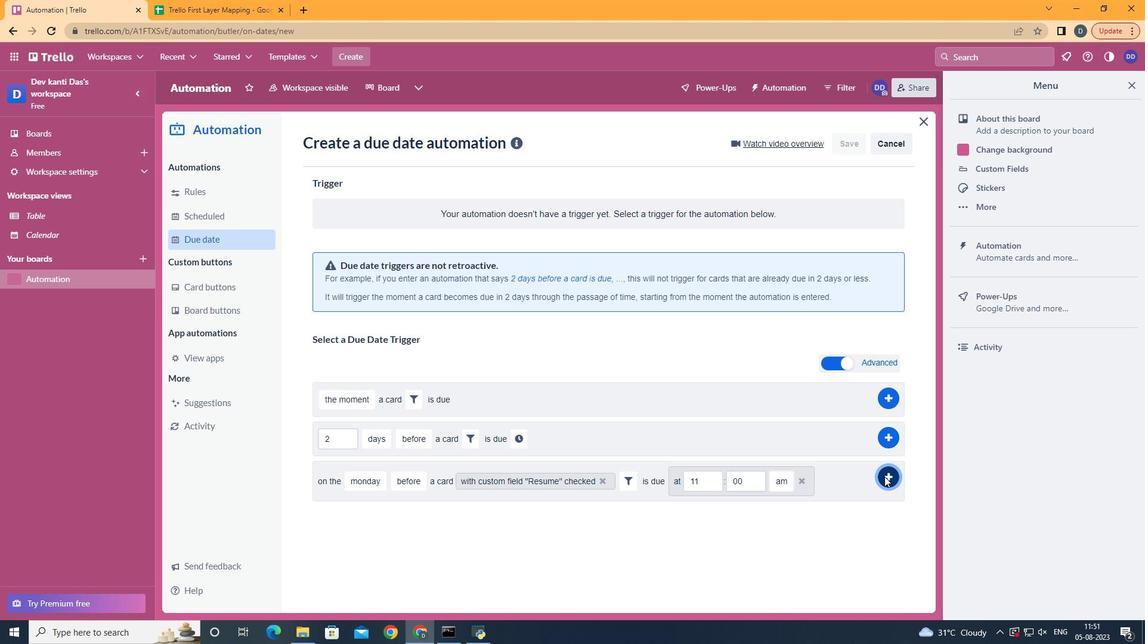 
Action: Mouse moved to (549, 217)
Screenshot: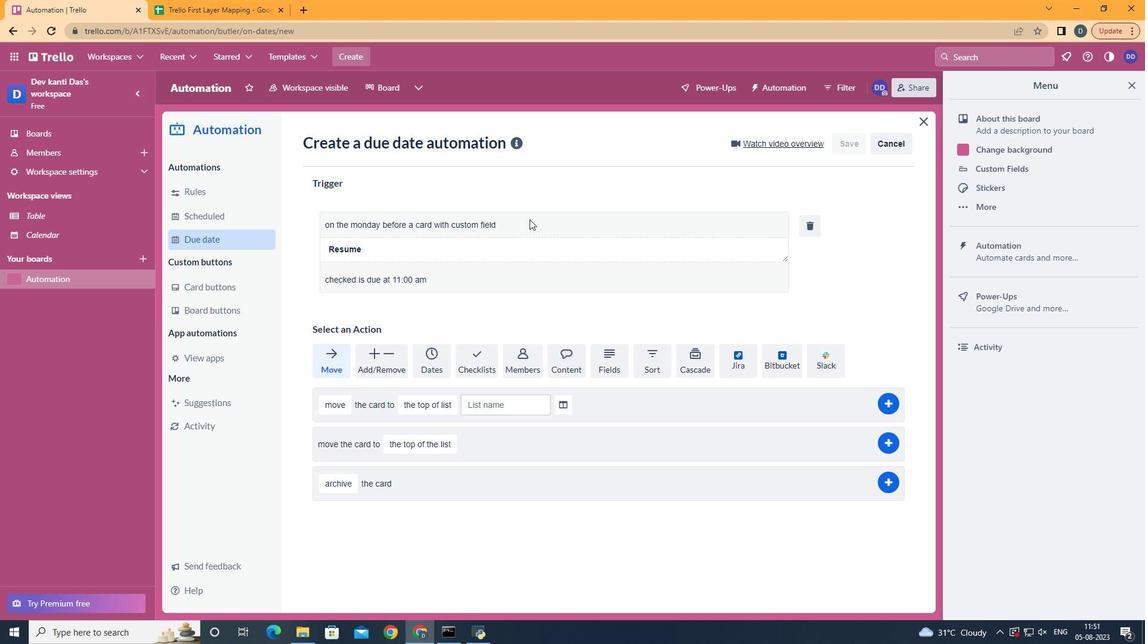 
